 Task: Set and save the audio visualization to the VU meter.
Action: Mouse pressed left at (52, 14)
Screenshot: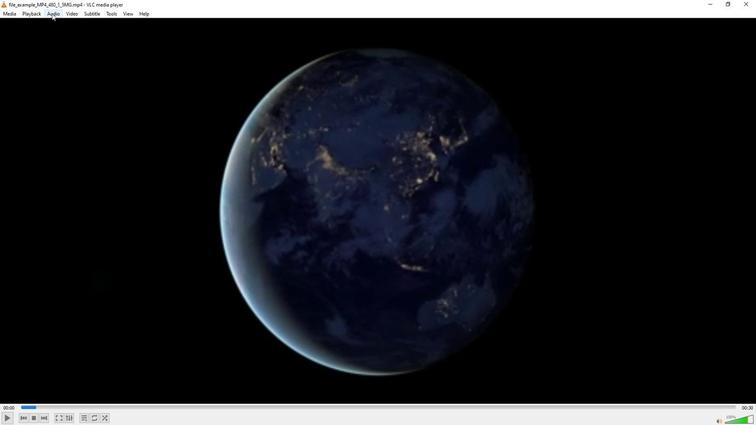 
Action: Mouse moved to (66, 54)
Screenshot: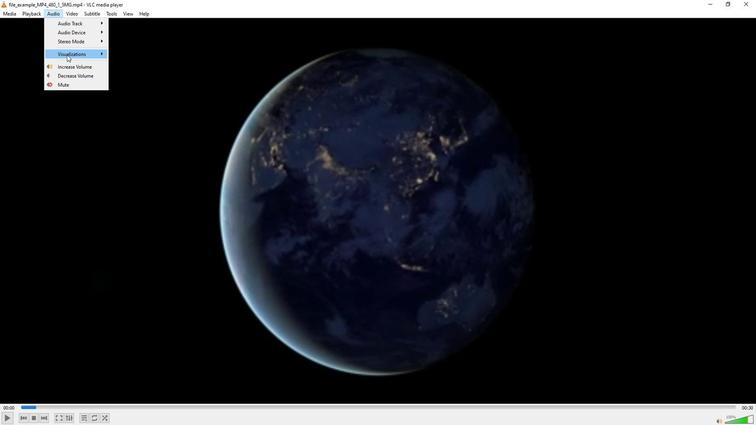 
Action: Mouse pressed left at (66, 54)
Screenshot: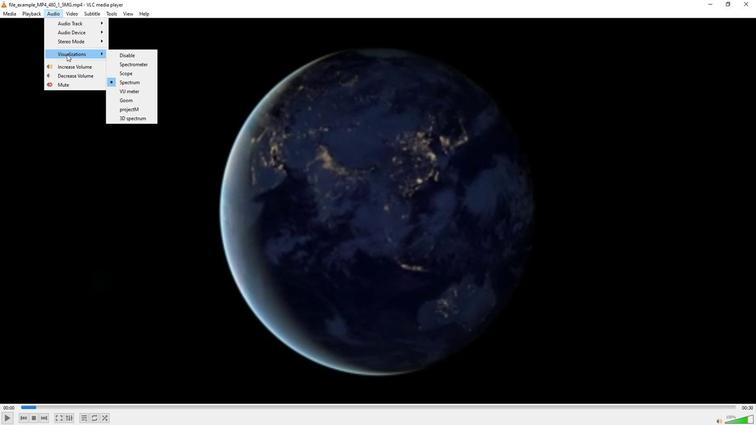 
Action: Mouse moved to (130, 92)
Screenshot: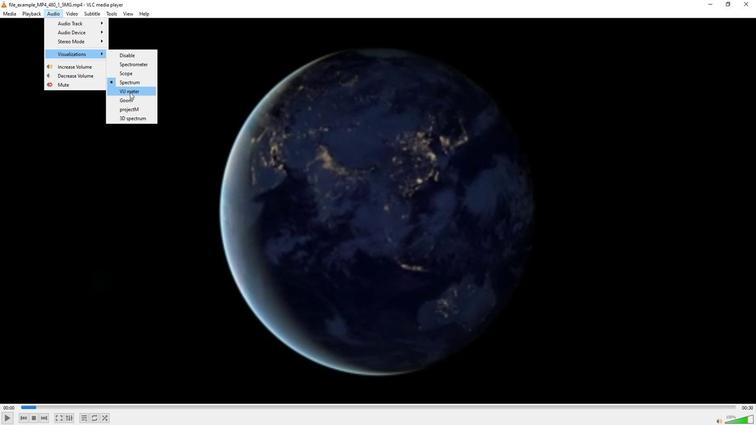 
Action: Mouse pressed left at (130, 92)
Screenshot: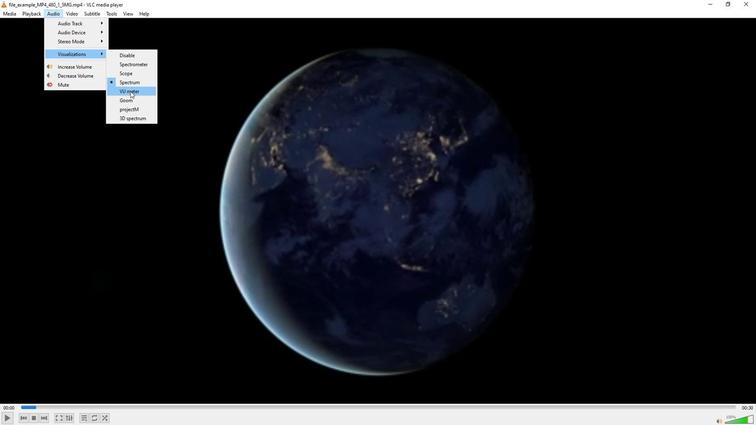 
